 Task: Create List Brand Advocacy in Board Resource Allocation Tools to Workspace Content Delivery Networks. Create List Brand Positioning Statement in Board Email Marketing List Cleaning and Segmentation to Workspace Content Delivery Networks. Create List Brand Differentiation in Board Employee Performance Coaching and Development to Workspace Content Delivery Networks
Action: Mouse moved to (460, 155)
Screenshot: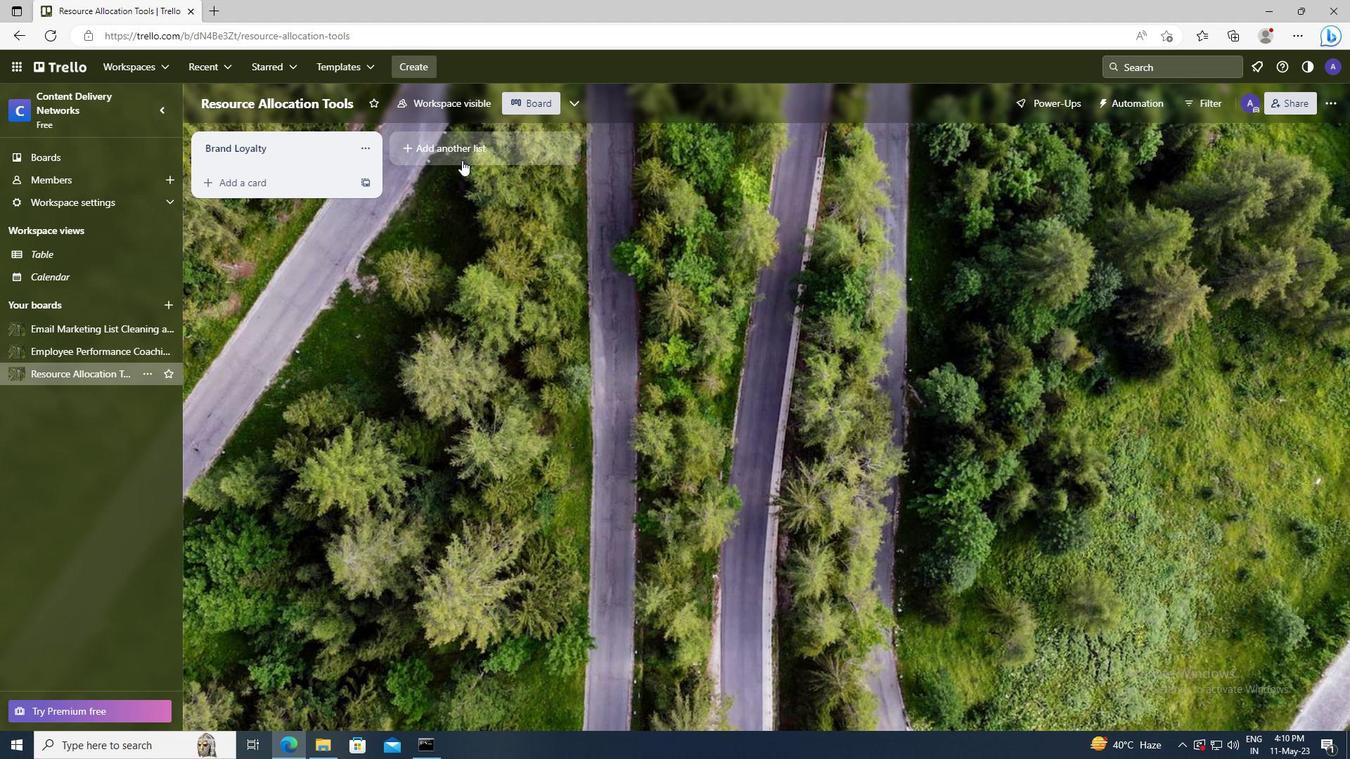 
Action: Mouse pressed left at (460, 155)
Screenshot: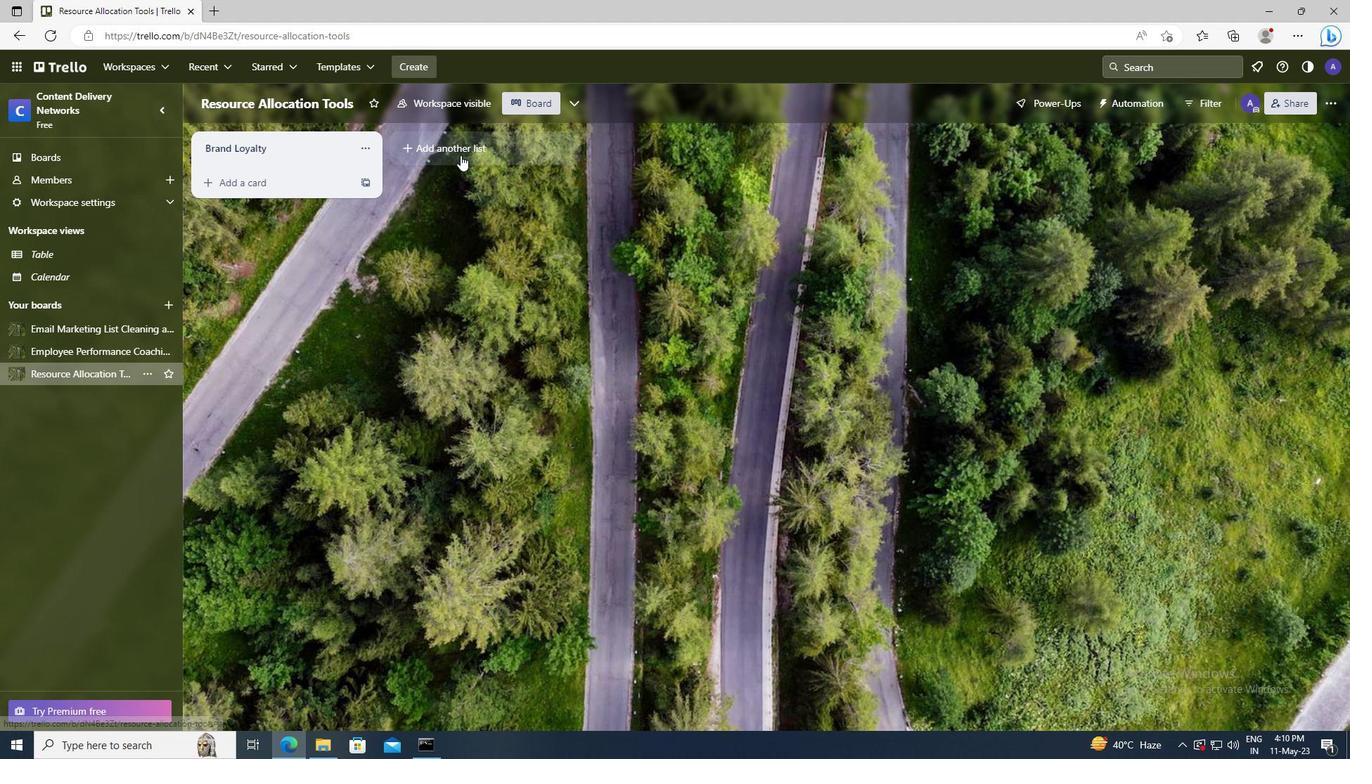 
Action: Key pressed <Key.shift>BRAND<Key.space><Key.shift>ADVOCACY
Screenshot: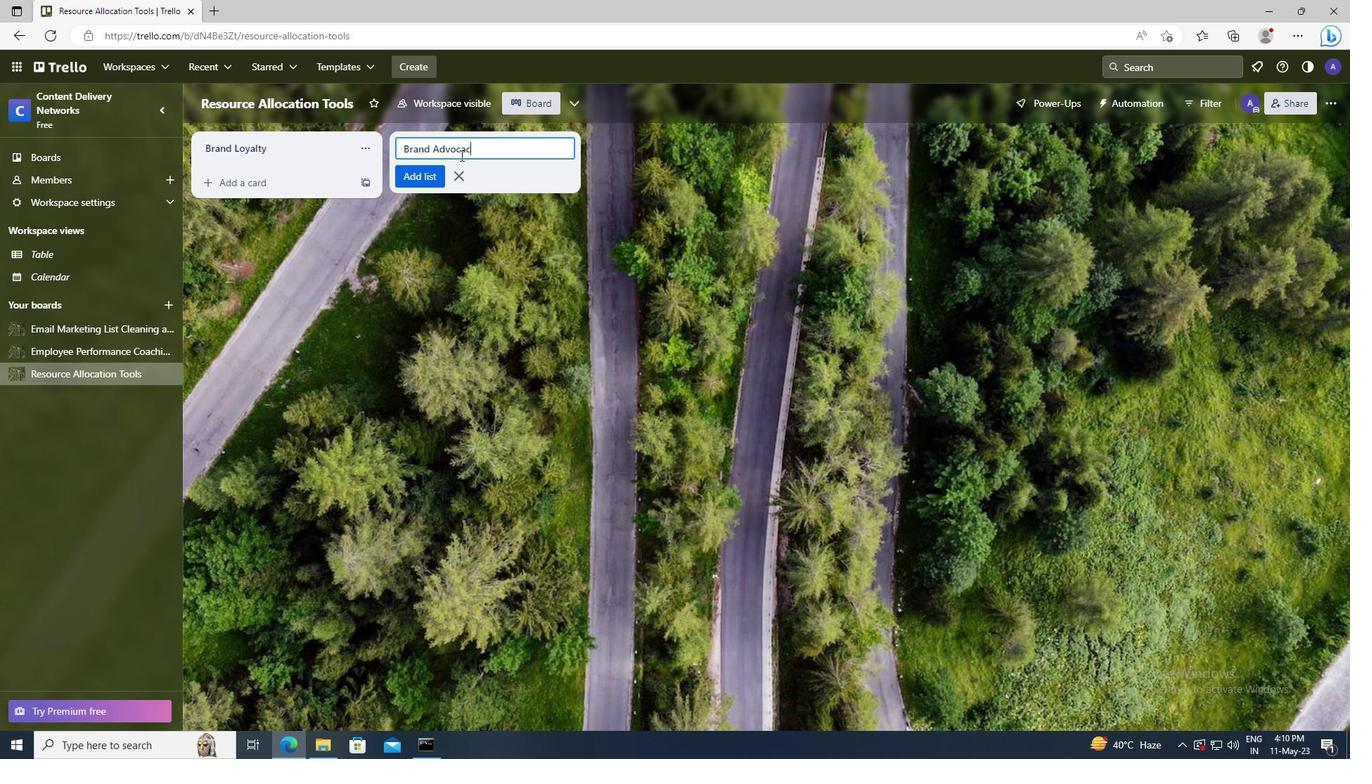 
Action: Mouse moved to (431, 175)
Screenshot: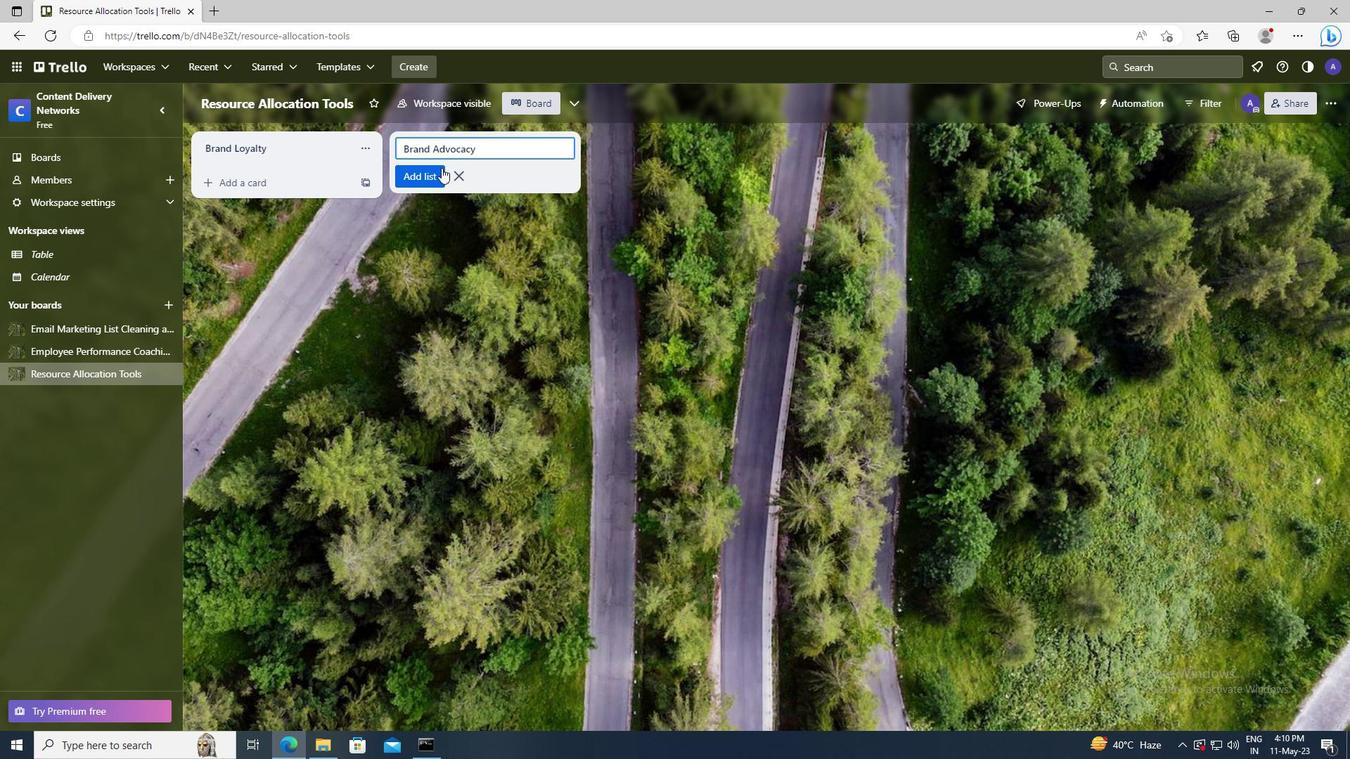 
Action: Mouse pressed left at (431, 175)
Screenshot: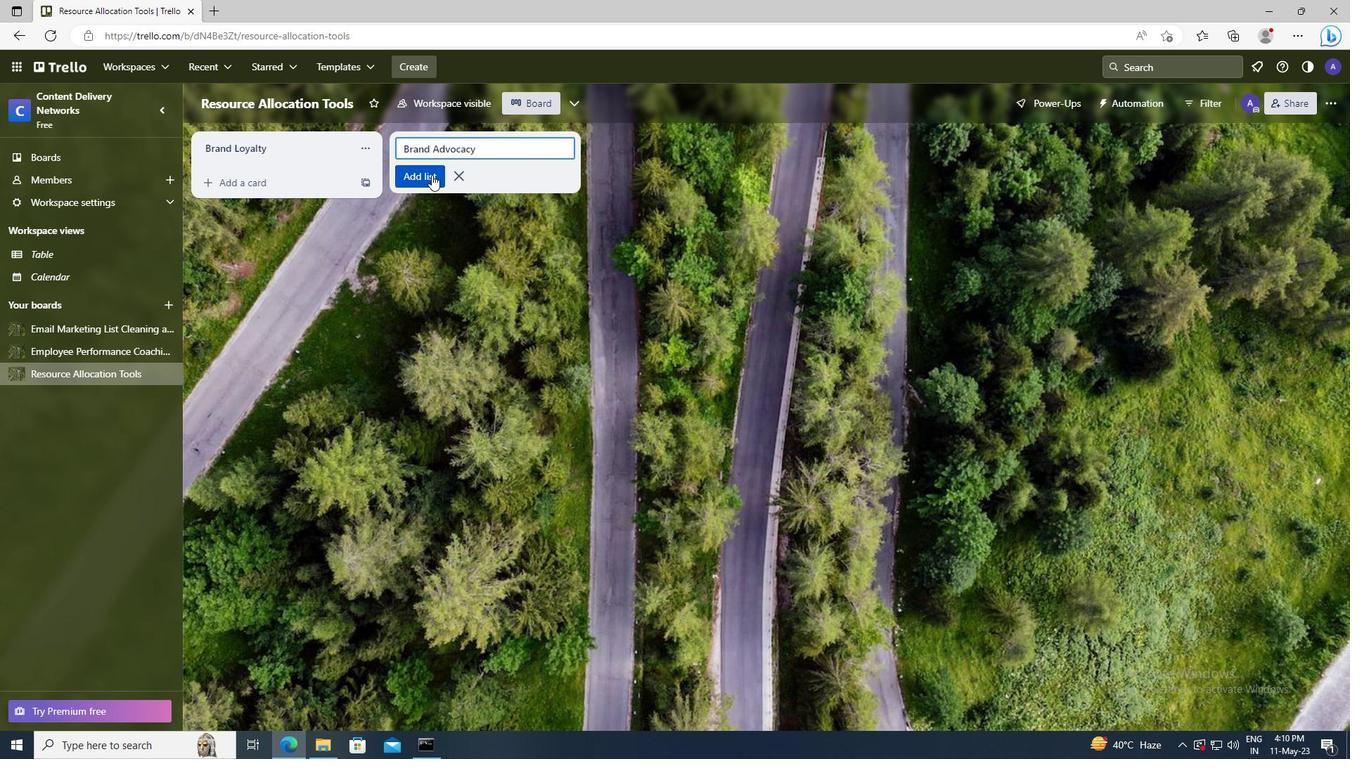 
Action: Mouse moved to (91, 325)
Screenshot: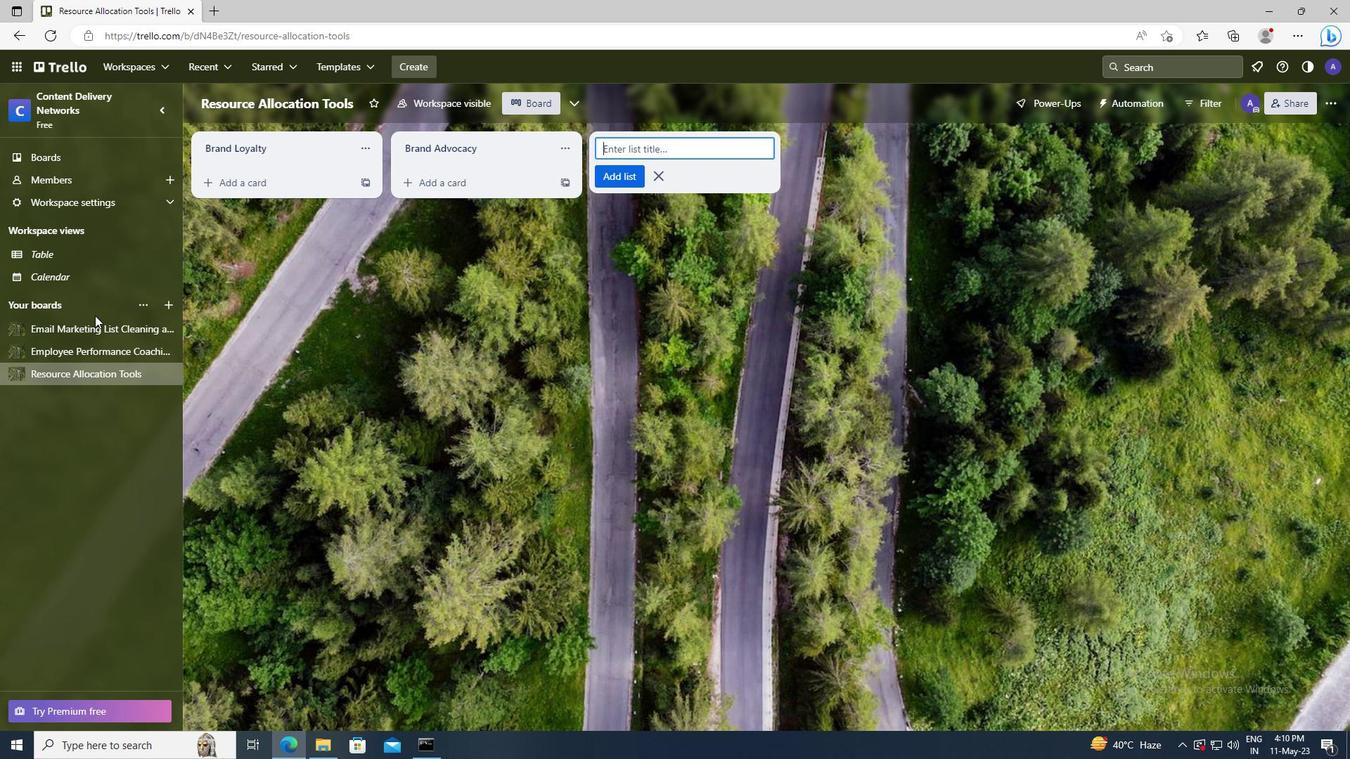 
Action: Mouse pressed left at (91, 325)
Screenshot: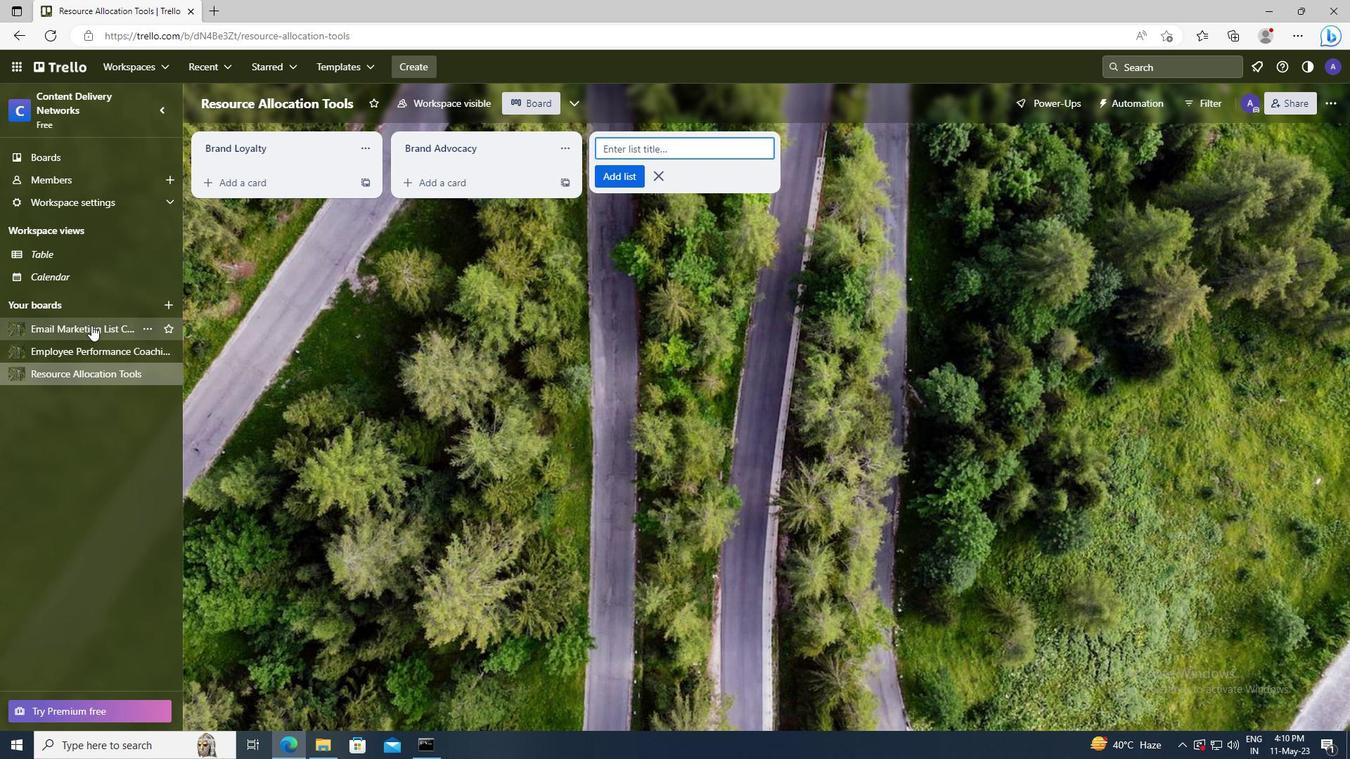 
Action: Mouse moved to (437, 156)
Screenshot: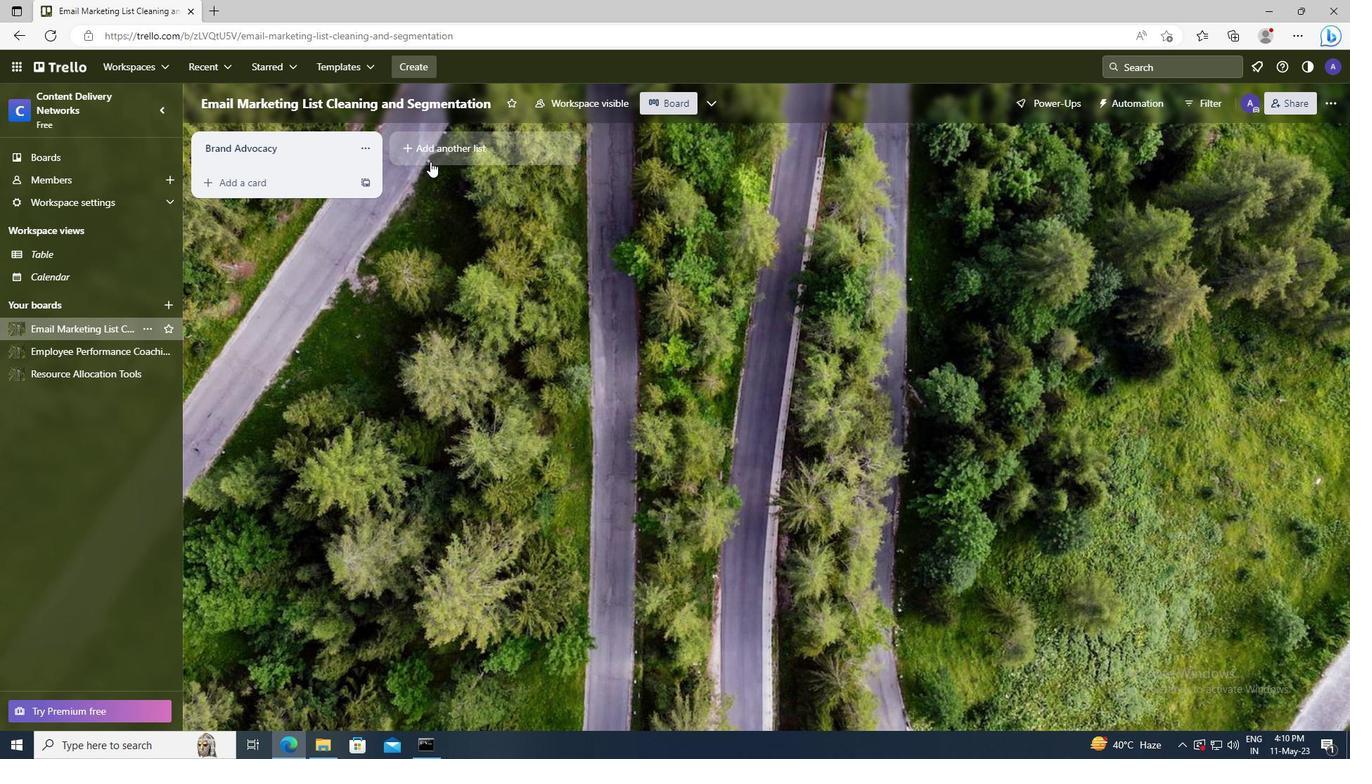 
Action: Mouse pressed left at (437, 156)
Screenshot: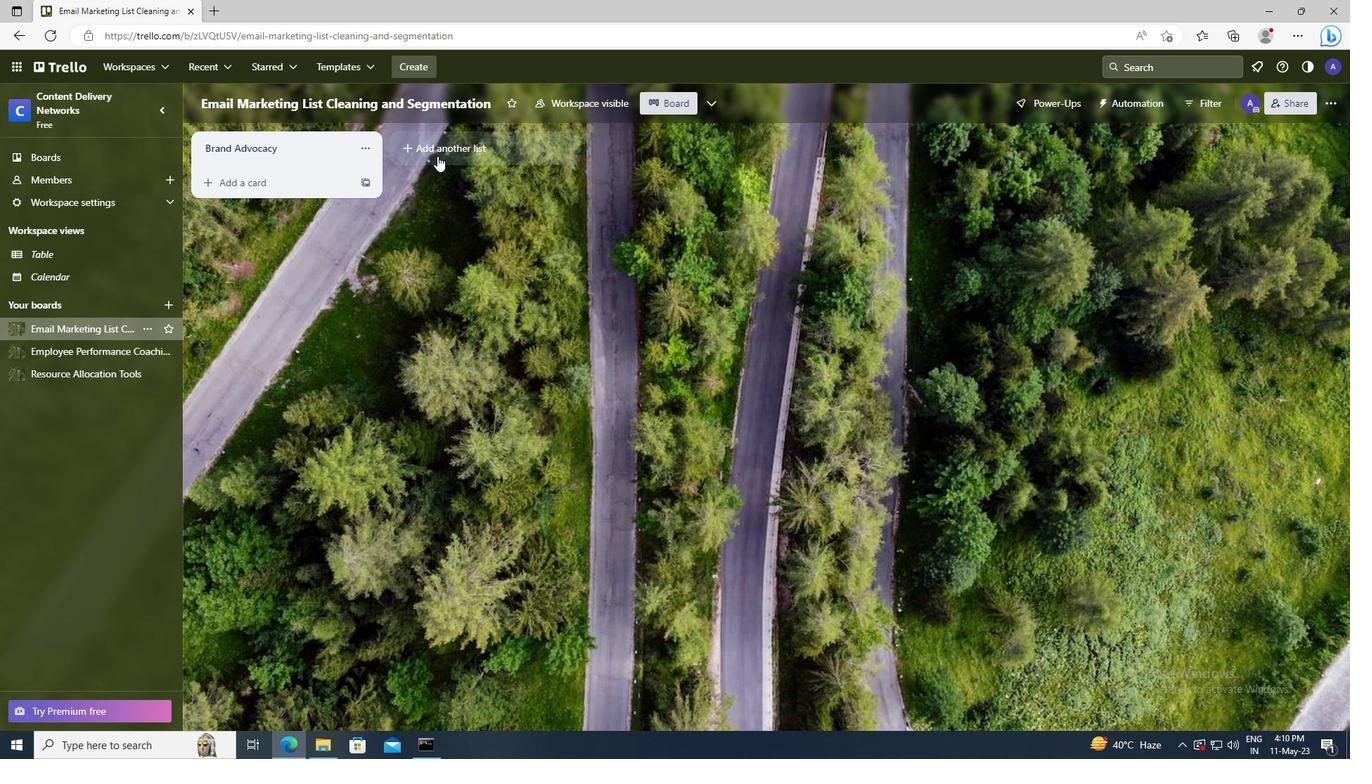 
Action: Key pressed <Key.shift>BRAND<Key.space><Key.shift>POSITIONING<Key.space><Key.shift_r>STATEMENT
Screenshot: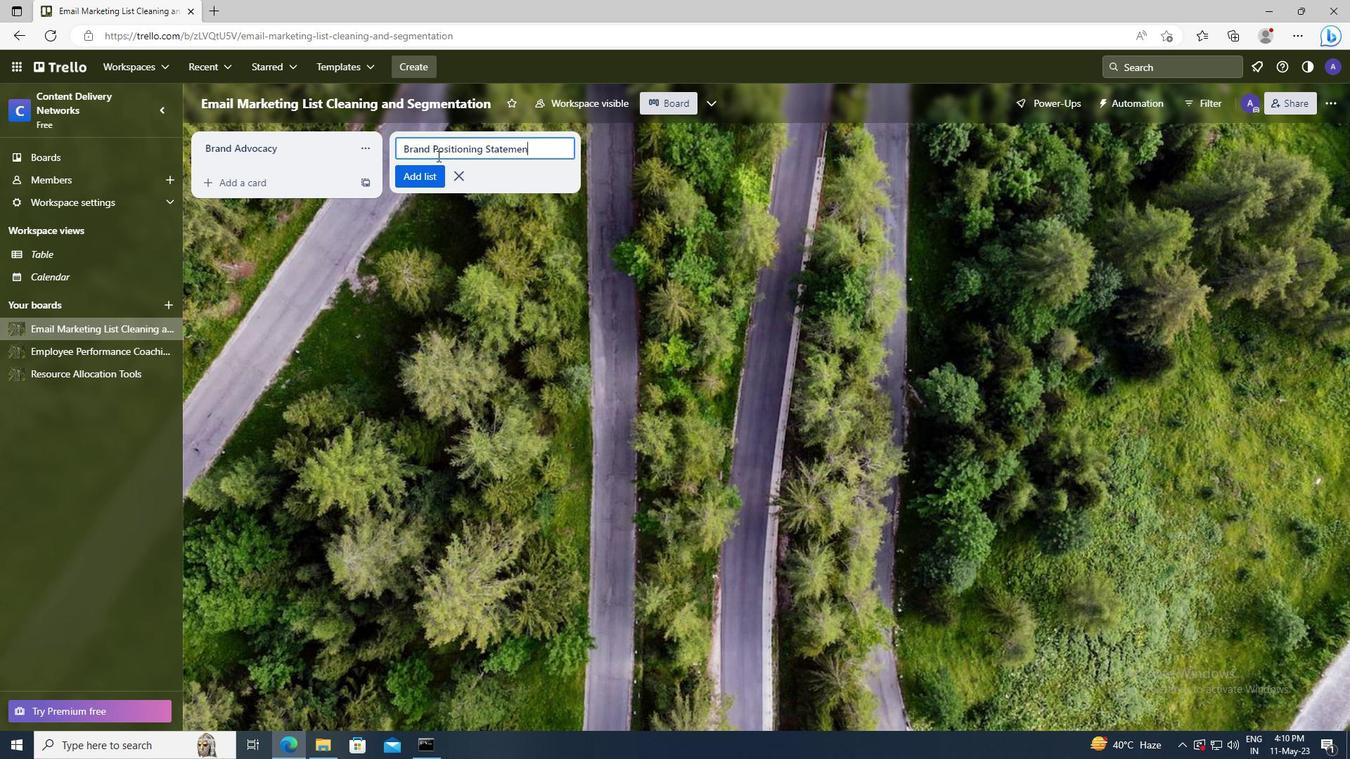 
Action: Mouse moved to (433, 172)
Screenshot: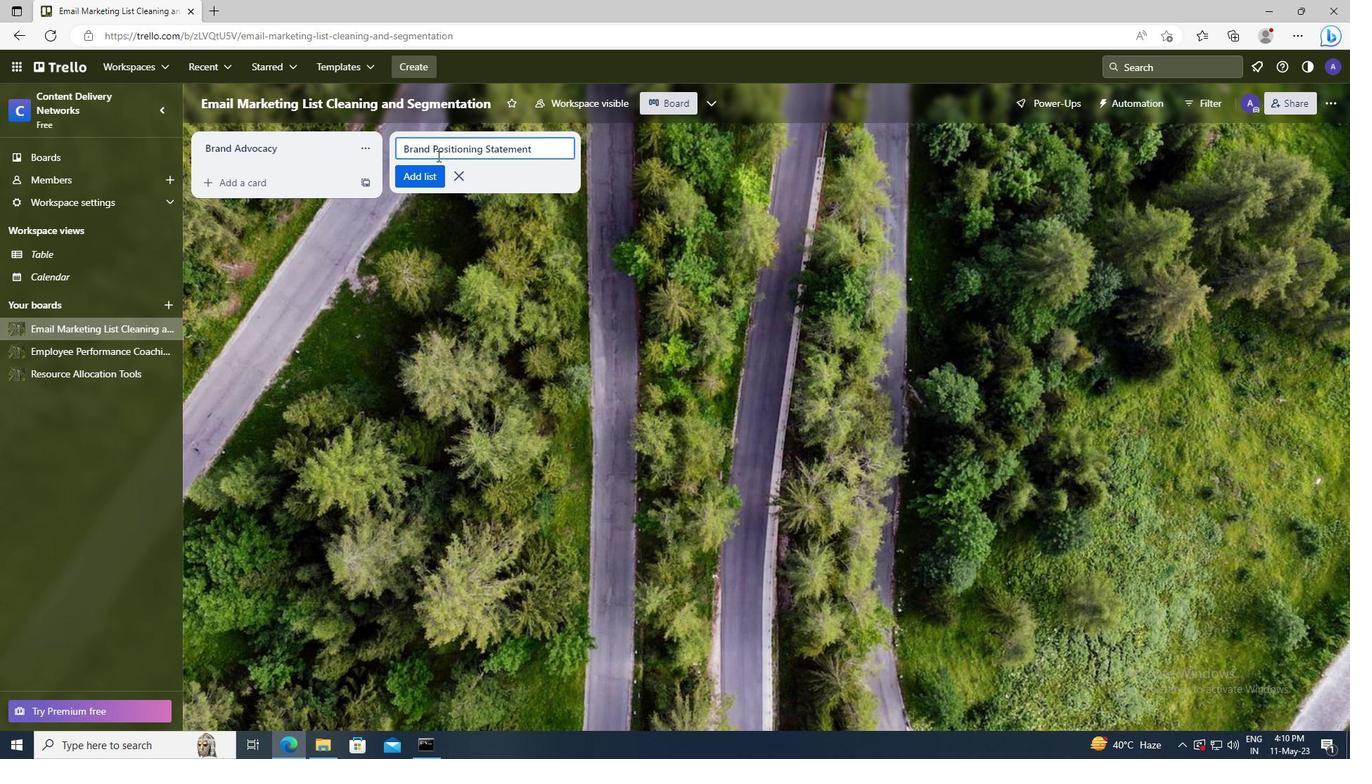 
Action: Mouse pressed left at (433, 172)
Screenshot: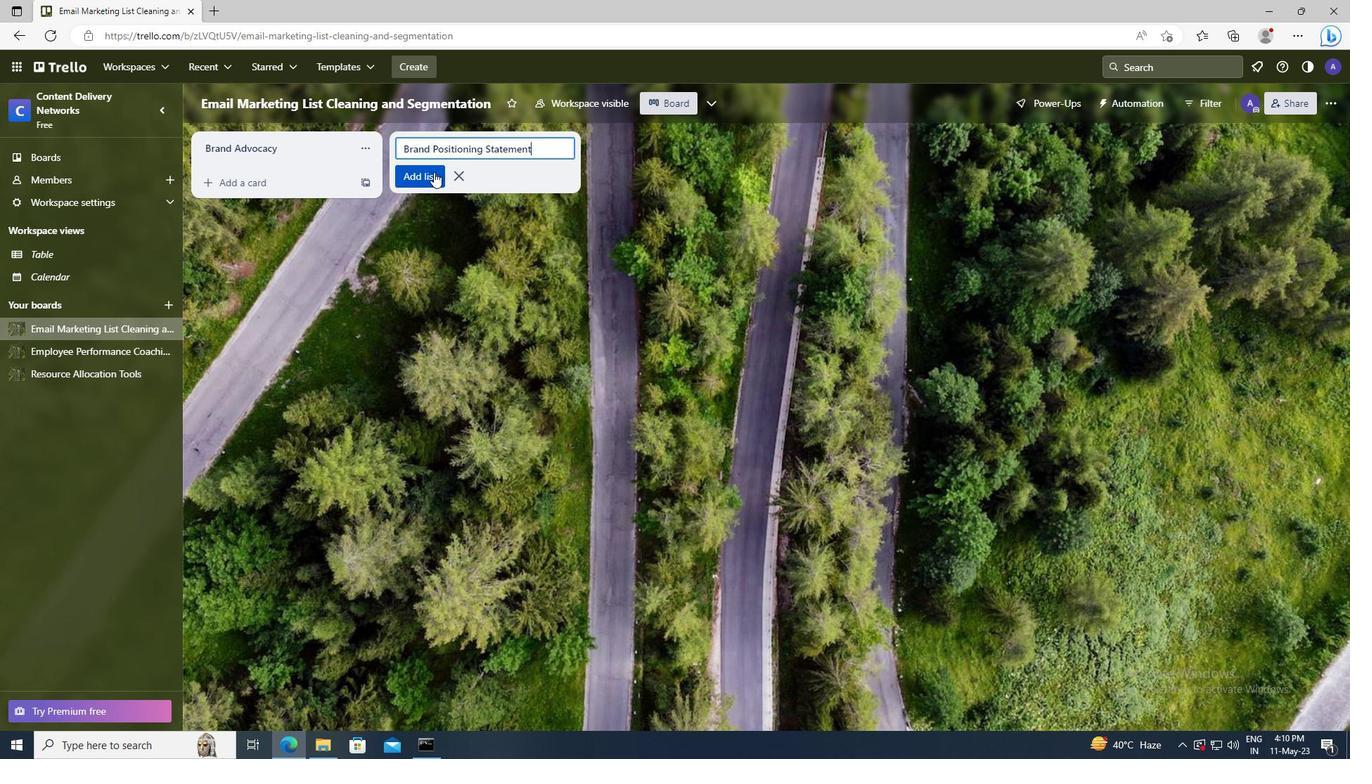 
Action: Mouse moved to (111, 344)
Screenshot: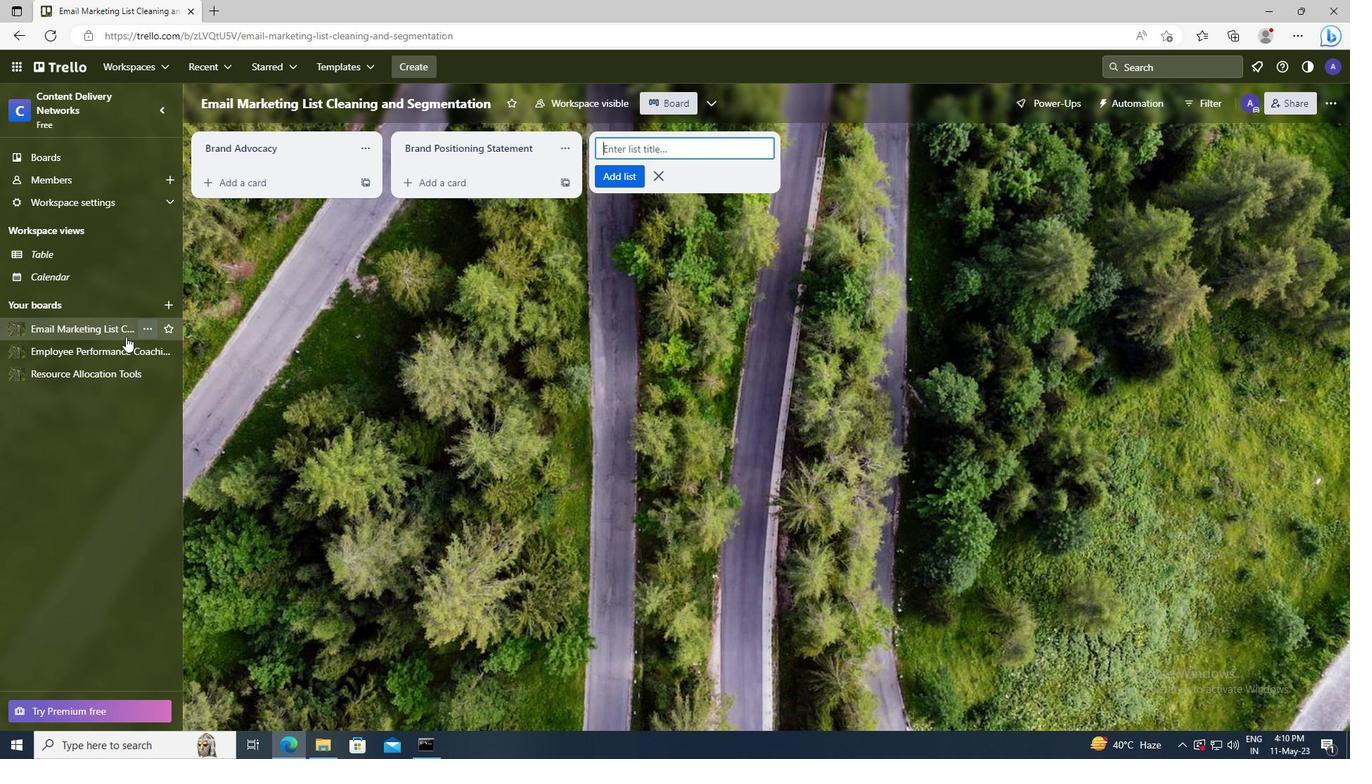 
Action: Mouse pressed left at (111, 344)
Screenshot: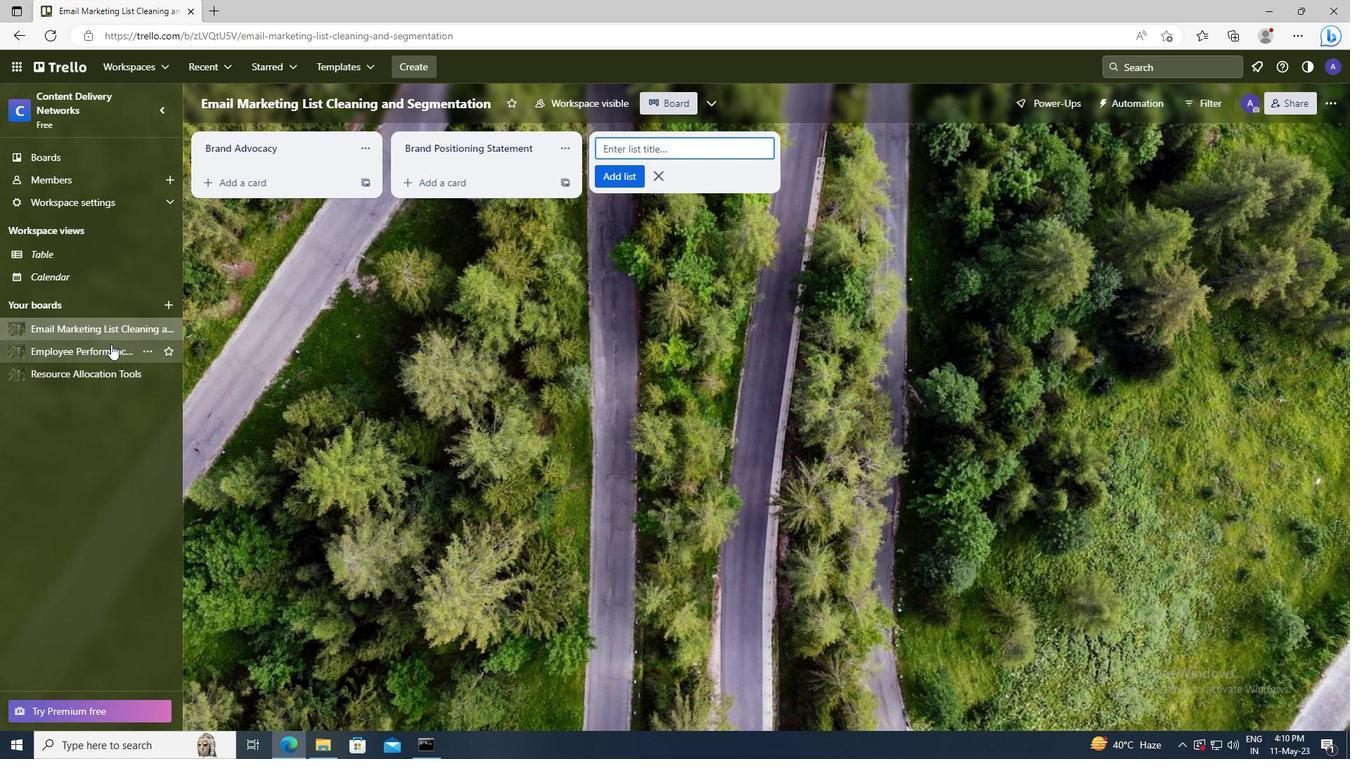 
Action: Mouse moved to (441, 149)
Screenshot: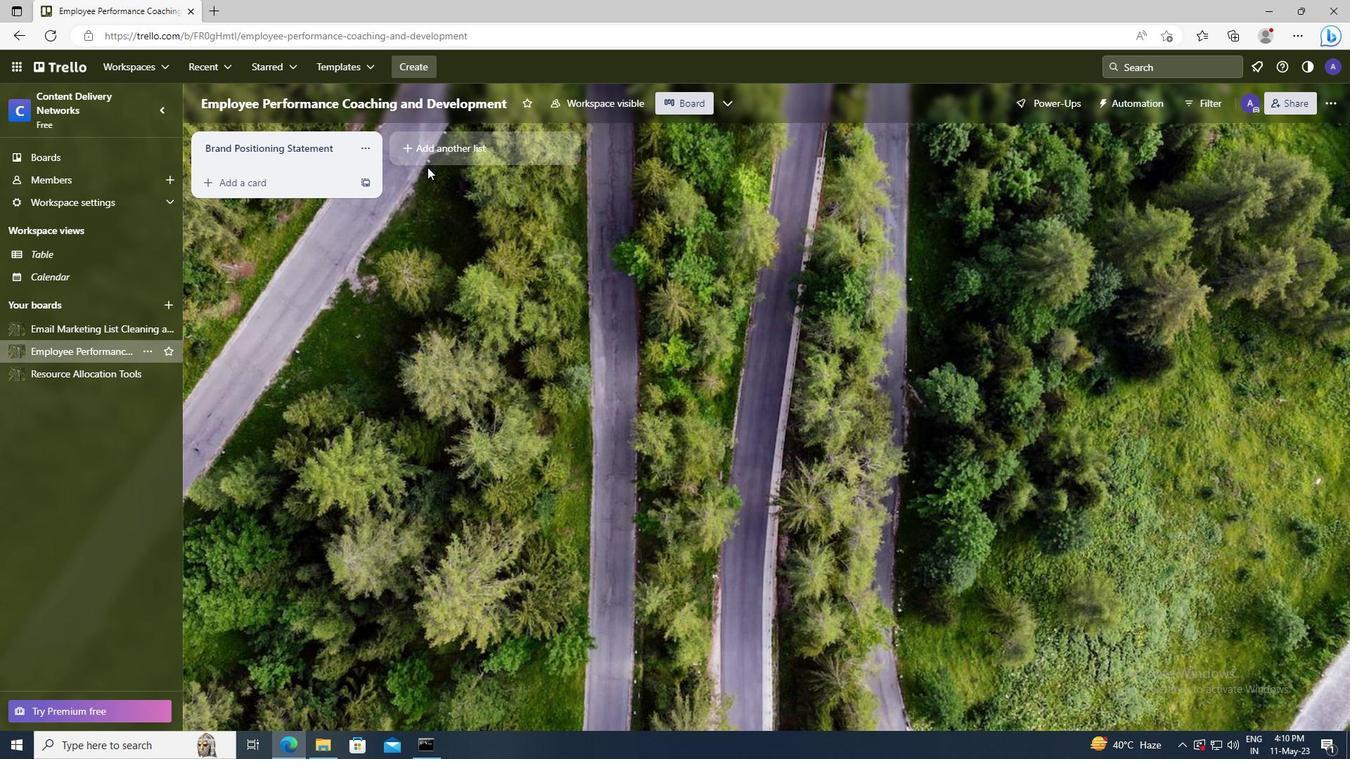 
Action: Mouse pressed left at (441, 149)
Screenshot: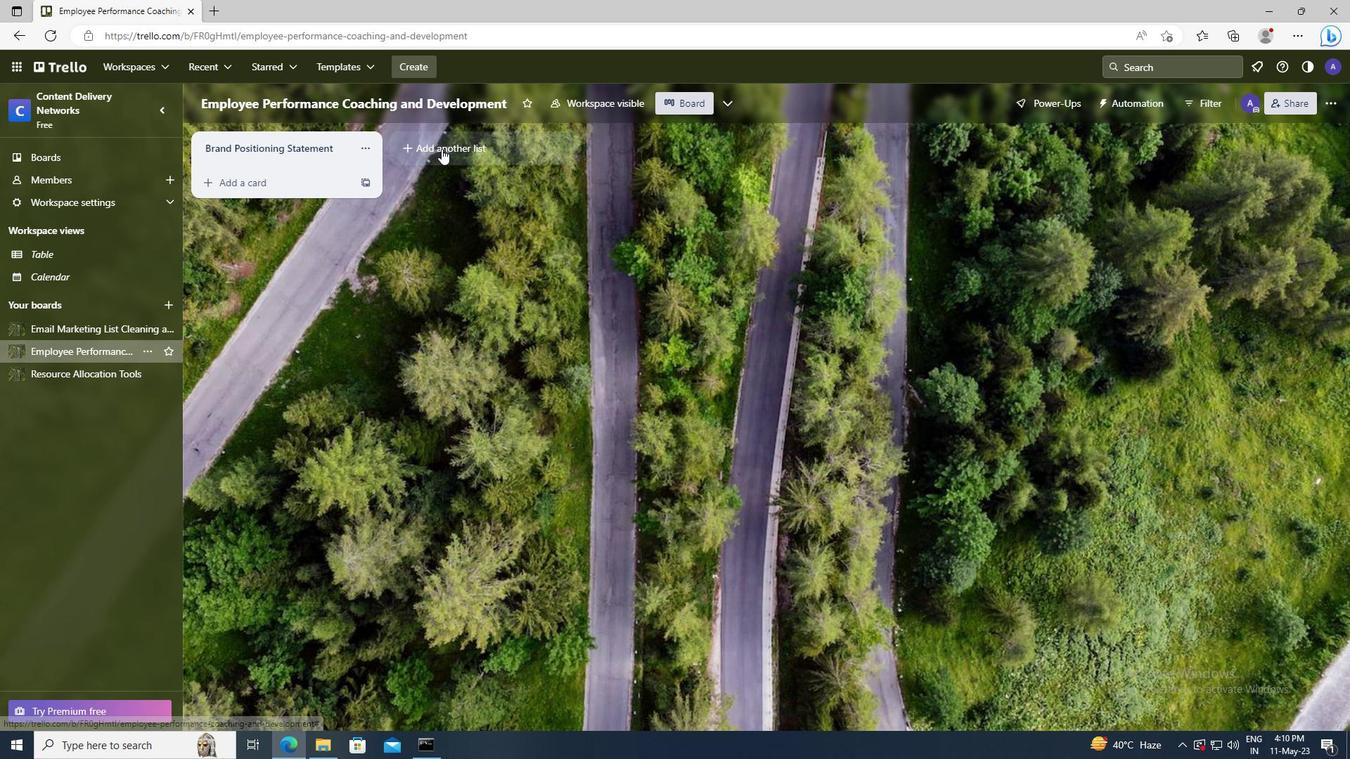 
Action: Key pressed <Key.shift>BRAND<Key.space><Key.shift>DIFFERENTIATION
Screenshot: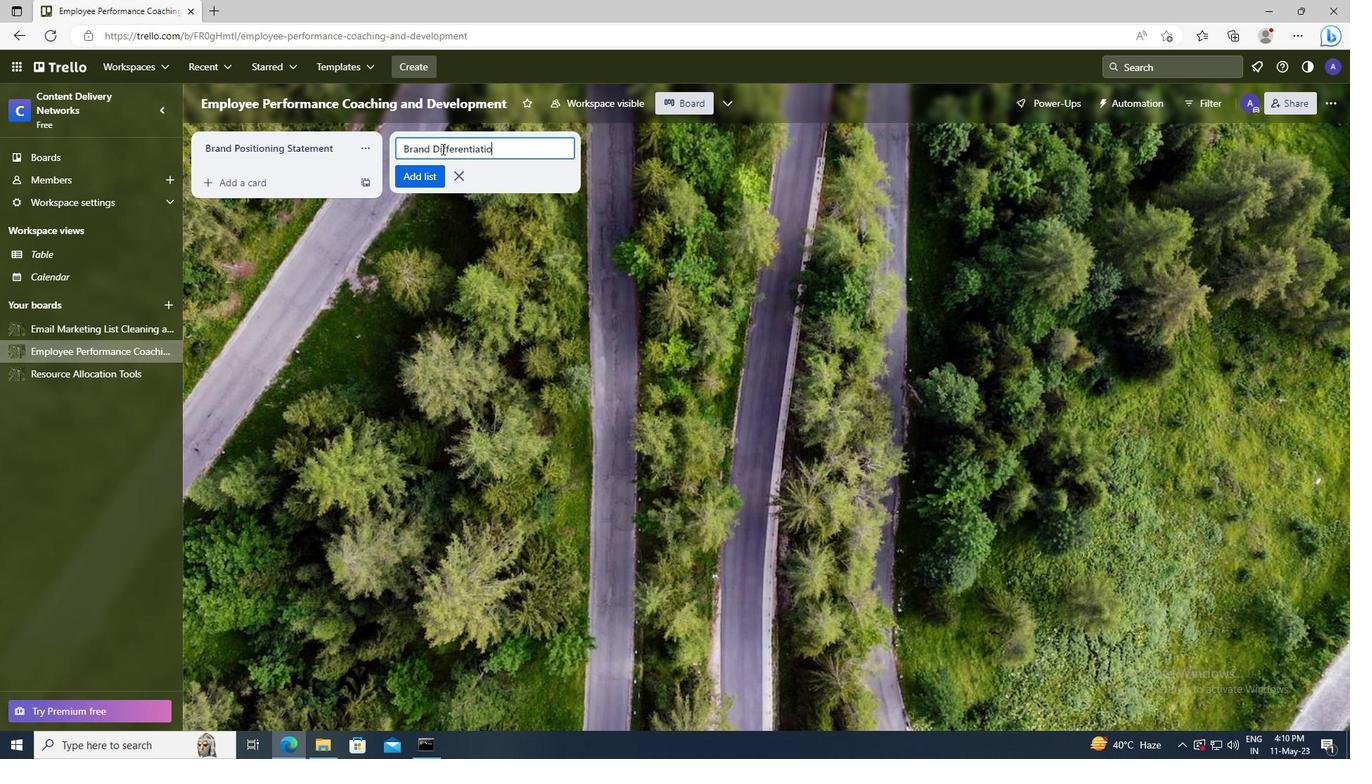 
Action: Mouse moved to (433, 175)
Screenshot: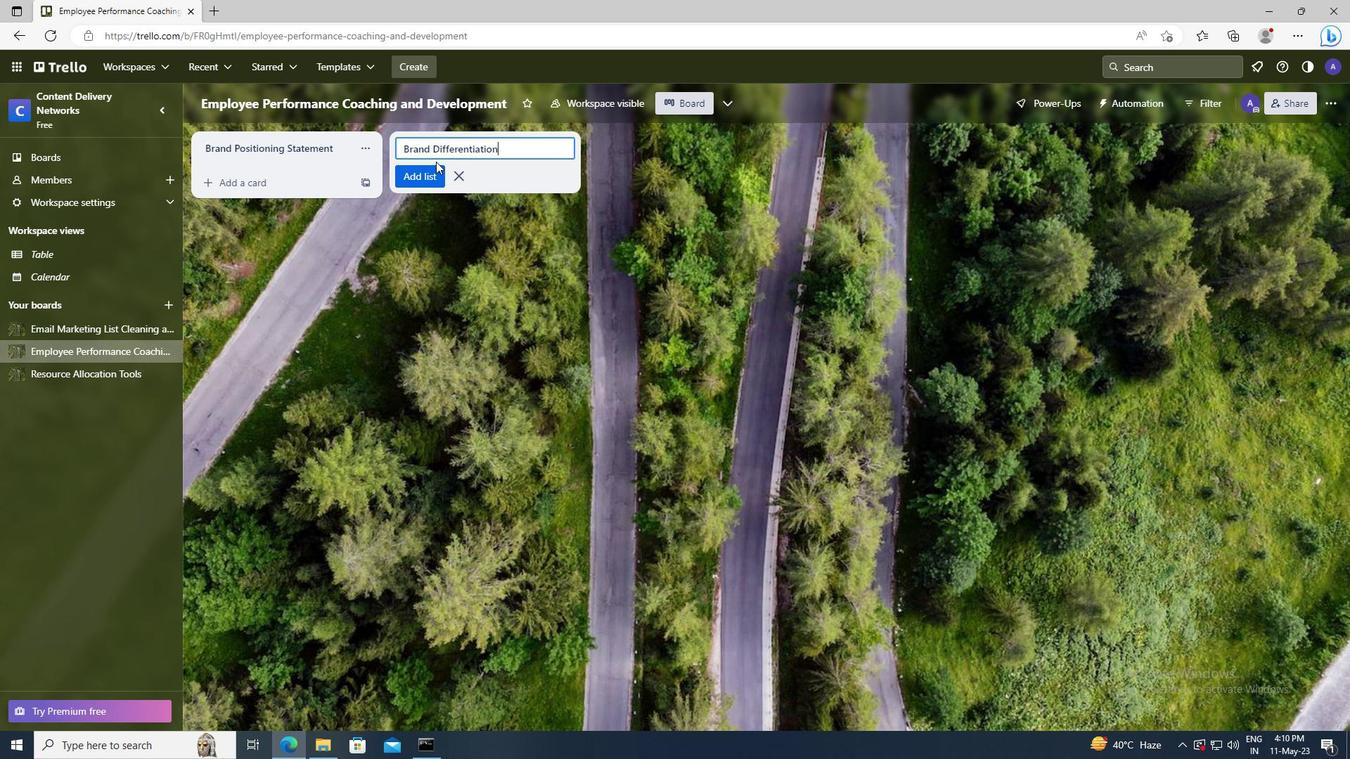 
Action: Mouse pressed left at (433, 175)
Screenshot: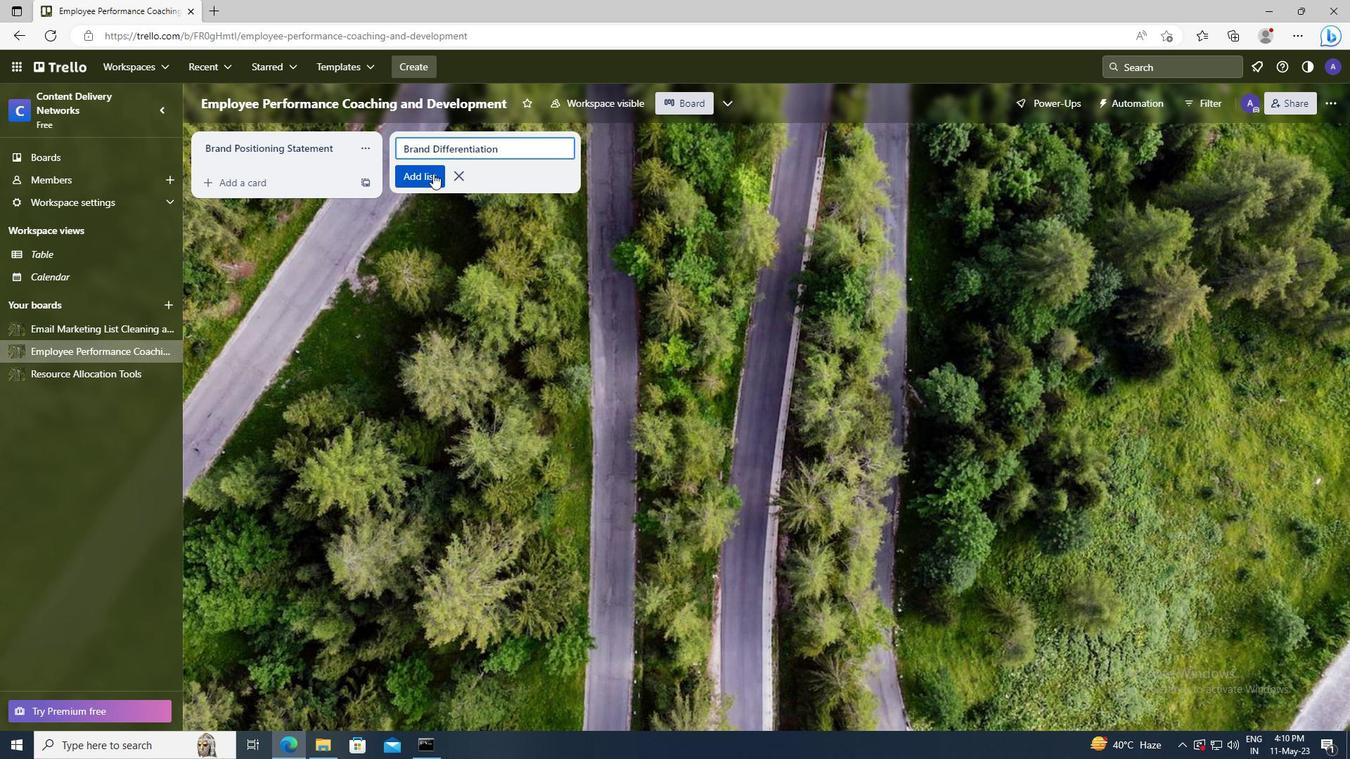 
